 Task: Check the average views per listing of natural gas utilities in the last 3 years.
Action: Mouse moved to (831, 188)
Screenshot: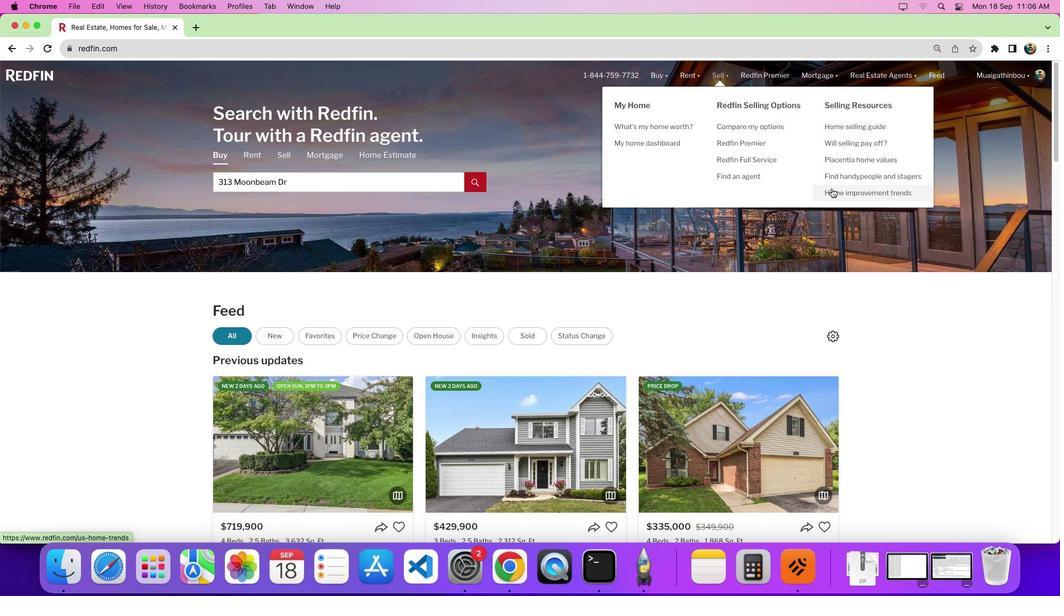 
Action: Mouse pressed left at (831, 188)
Screenshot: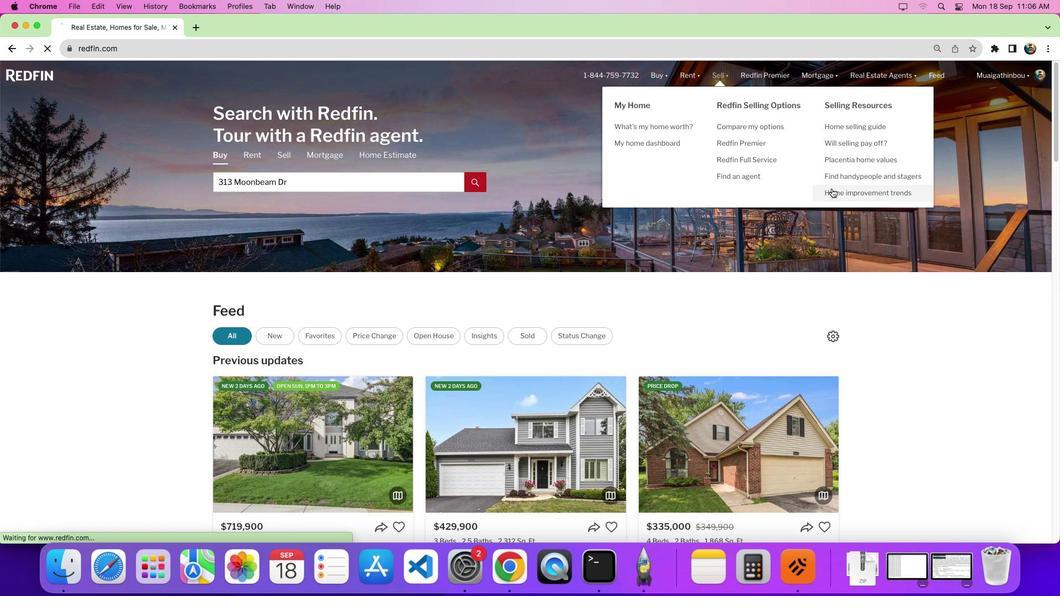 
Action: Mouse pressed left at (831, 188)
Screenshot: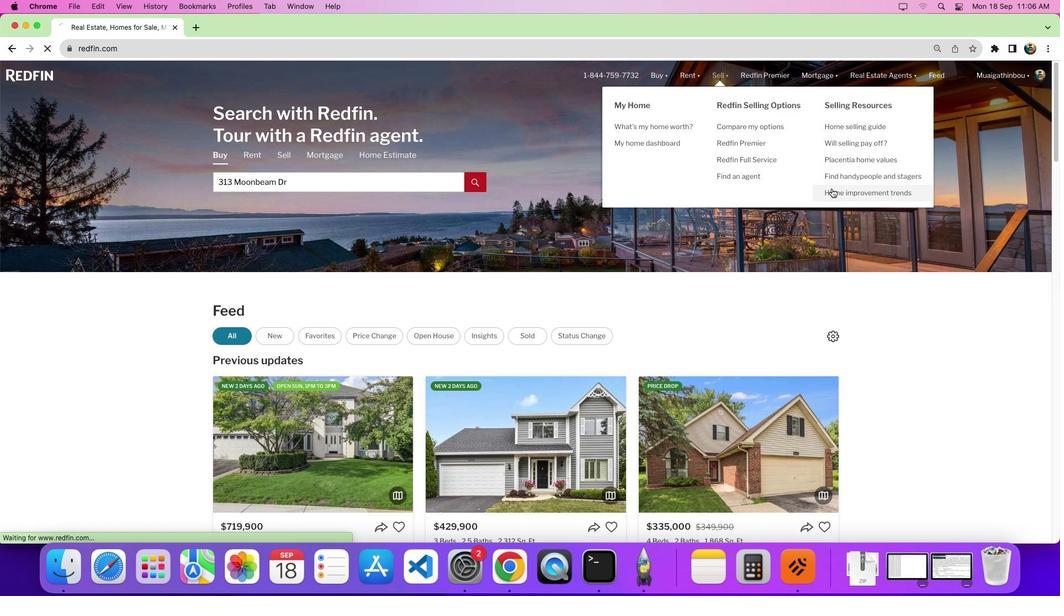 
Action: Mouse moved to (290, 213)
Screenshot: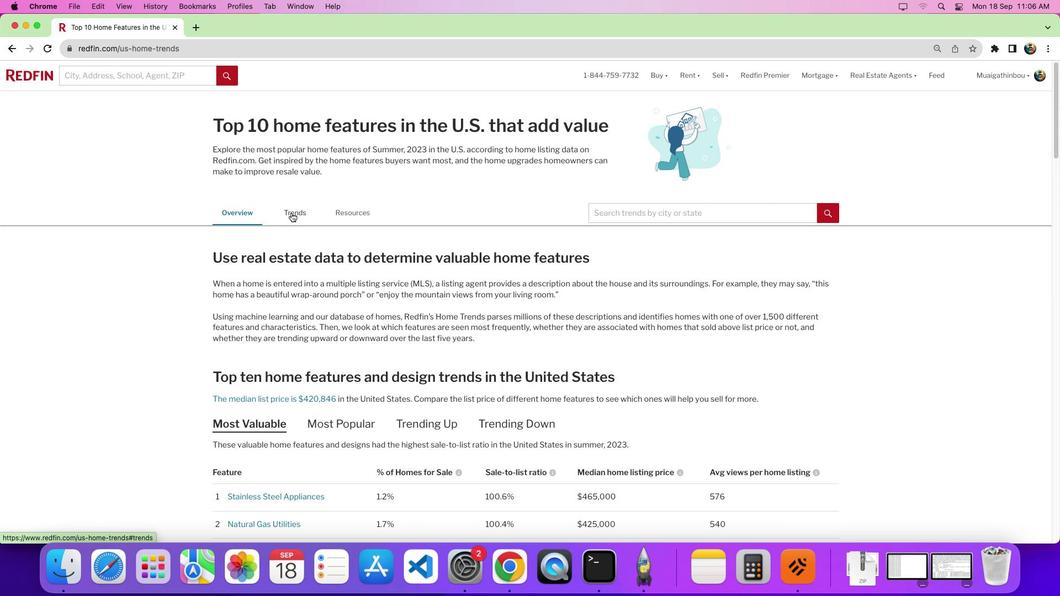 
Action: Mouse pressed left at (290, 213)
Screenshot: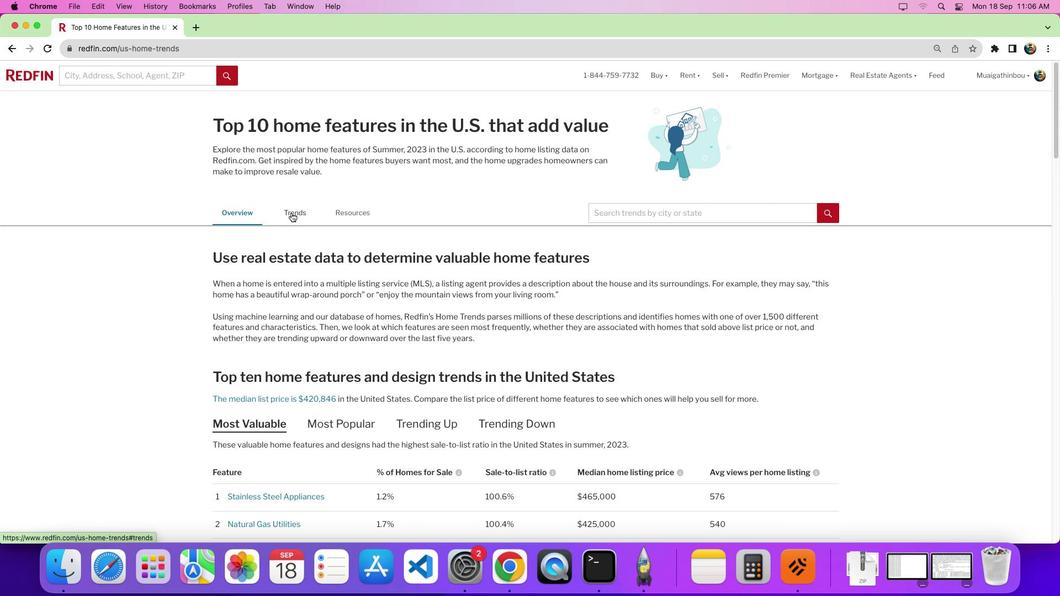
Action: Mouse moved to (494, 286)
Screenshot: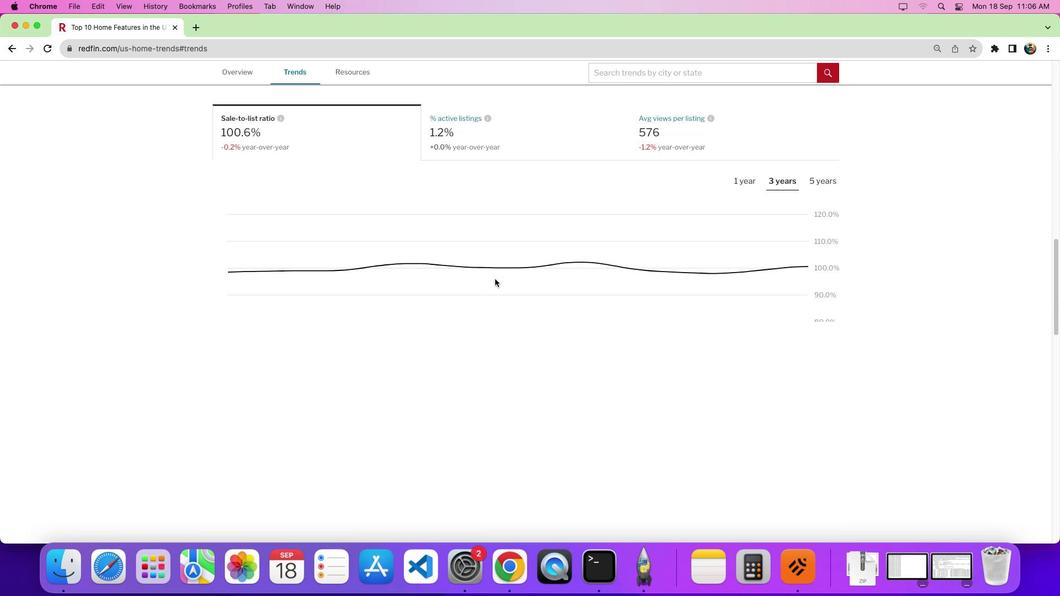 
Action: Mouse scrolled (494, 286) with delta (0, 0)
Screenshot: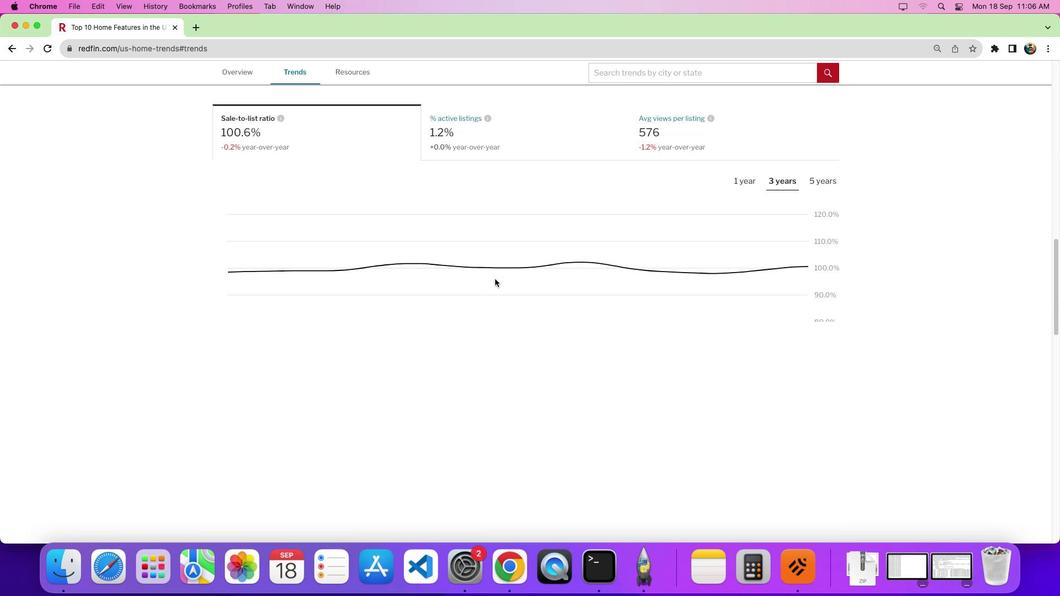 
Action: Mouse scrolled (494, 286) with delta (0, -1)
Screenshot: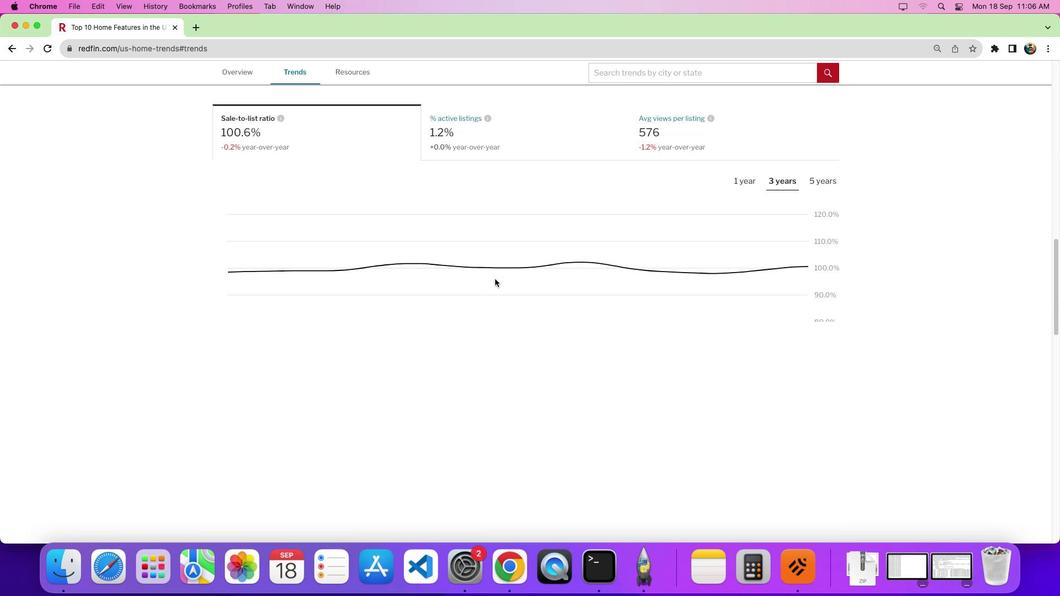 
Action: Mouse moved to (494, 285)
Screenshot: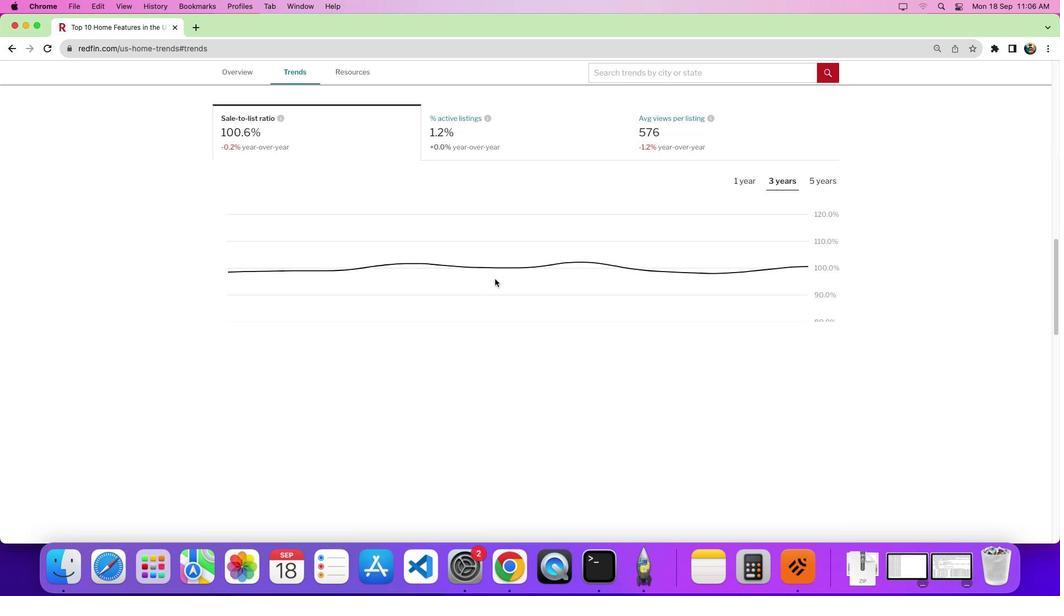 
Action: Mouse scrolled (494, 285) with delta (0, -4)
Screenshot: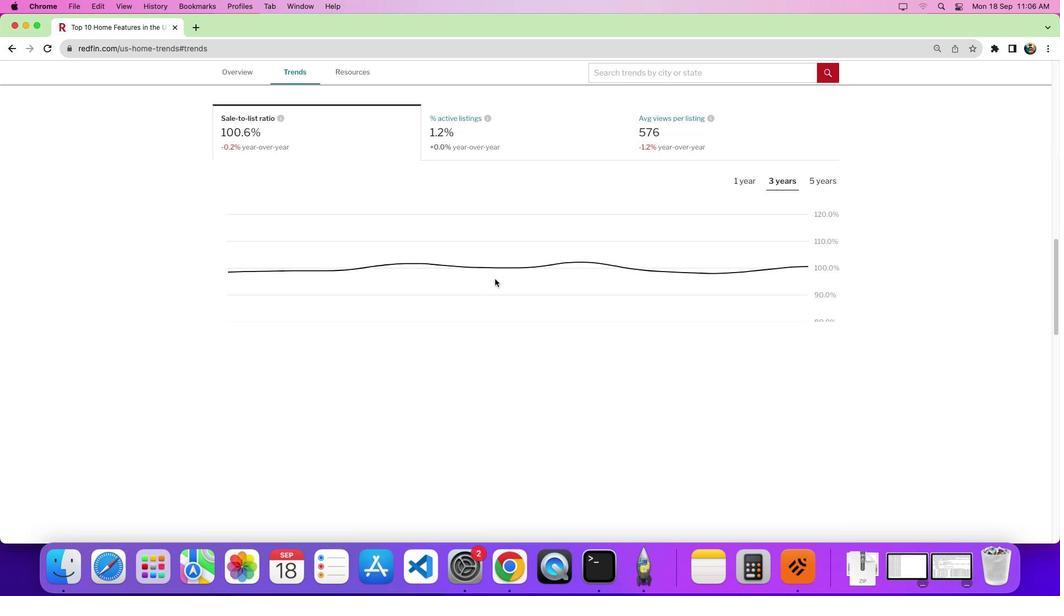 
Action: Mouse moved to (494, 284)
Screenshot: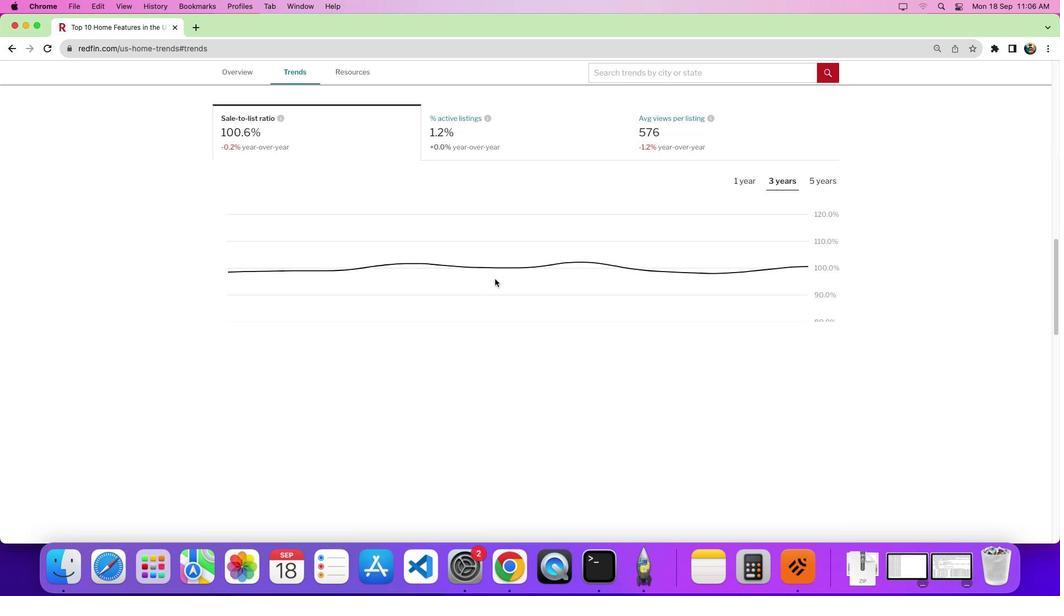 
Action: Mouse scrolled (494, 284) with delta (0, -7)
Screenshot: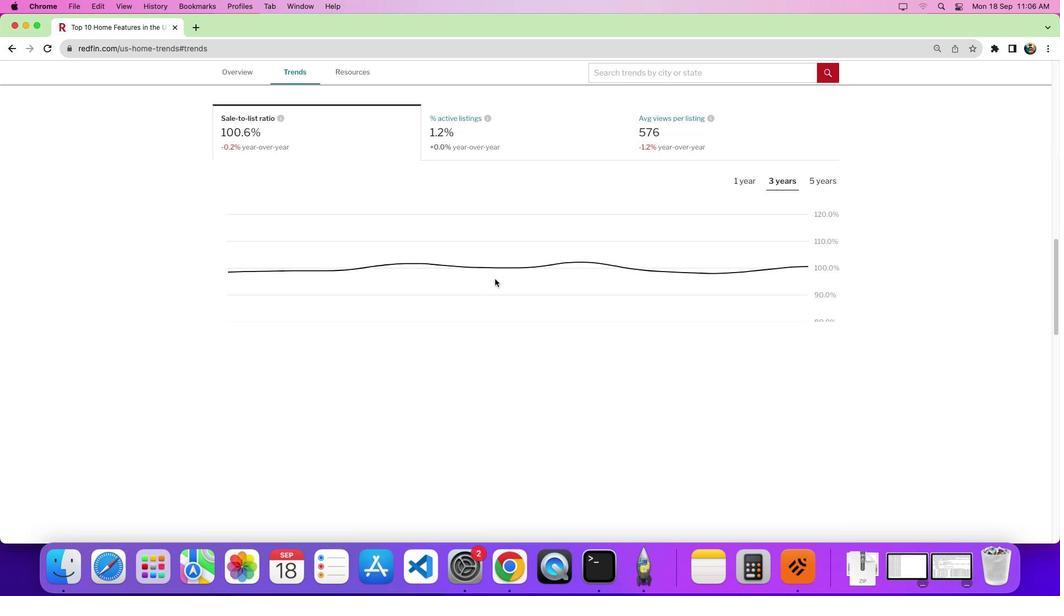
Action: Mouse moved to (382, 241)
Screenshot: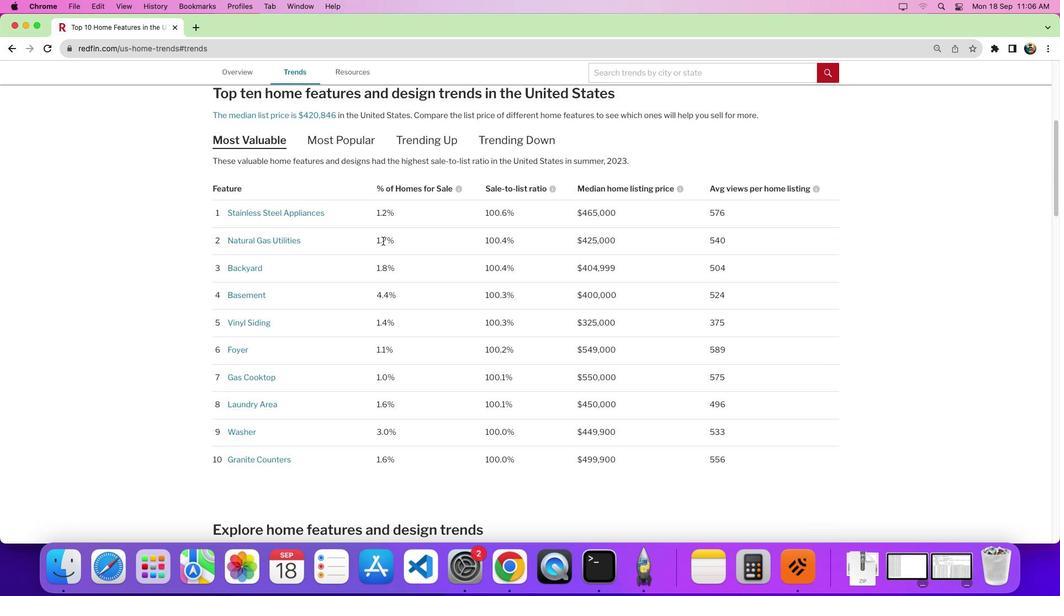 
Action: Mouse scrolled (382, 241) with delta (0, 0)
Screenshot: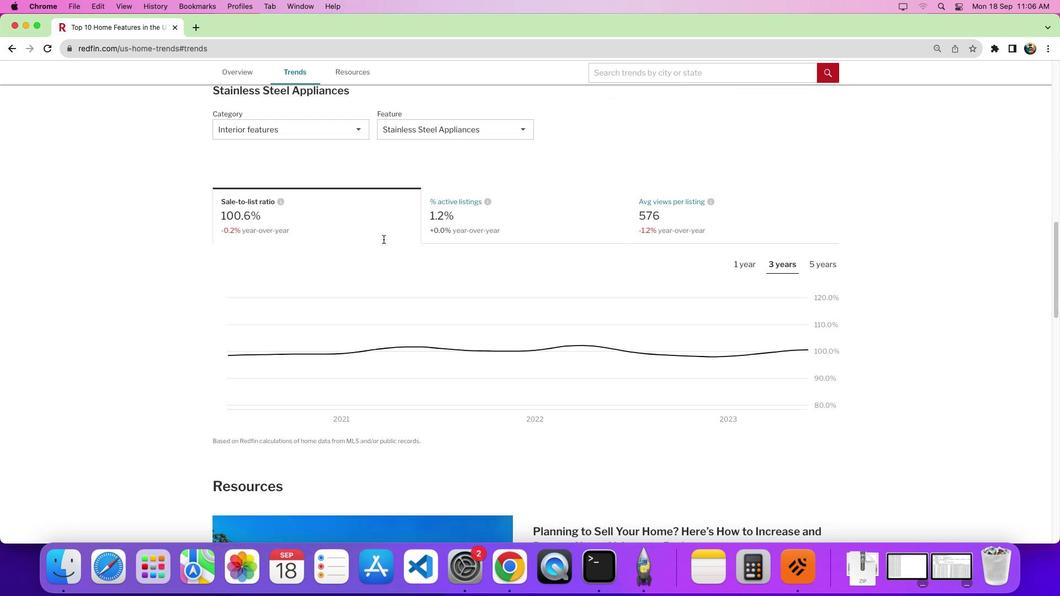 
Action: Mouse scrolled (382, 241) with delta (0, 0)
Screenshot: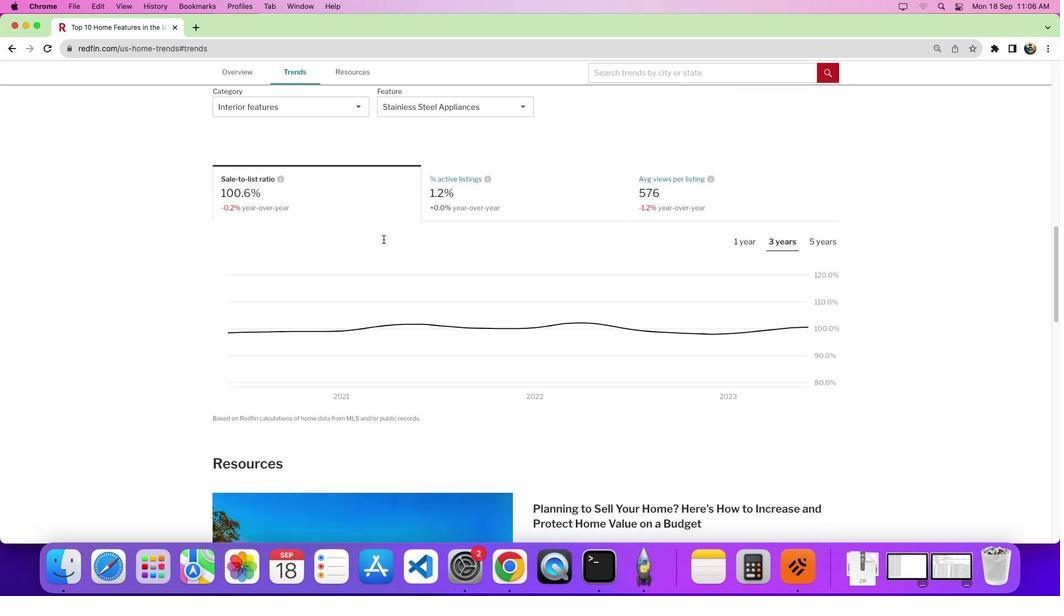 
Action: Mouse moved to (383, 240)
Screenshot: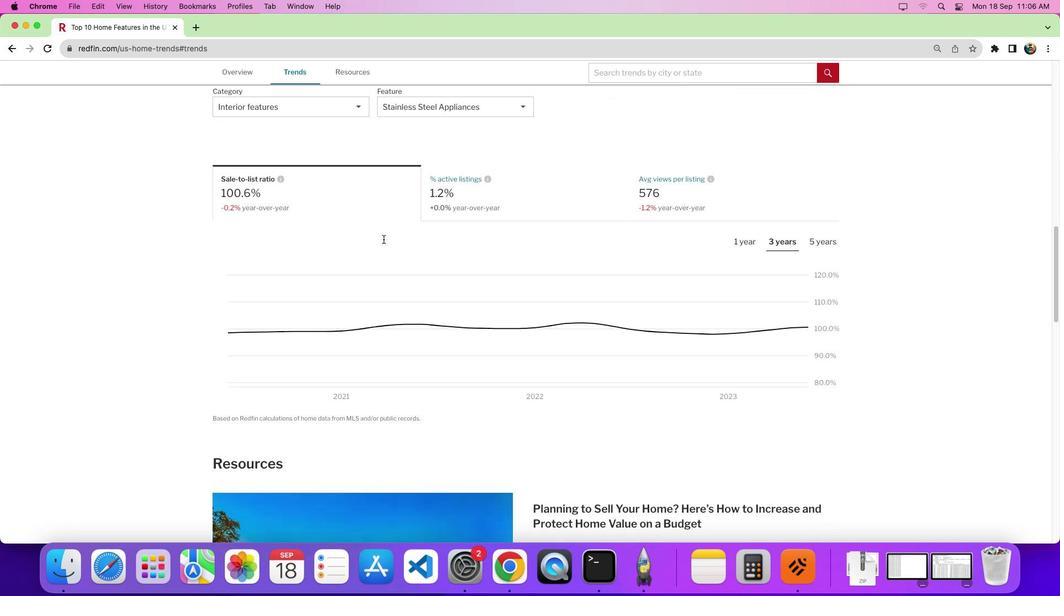 
Action: Mouse scrolled (383, 240) with delta (0, -4)
Screenshot: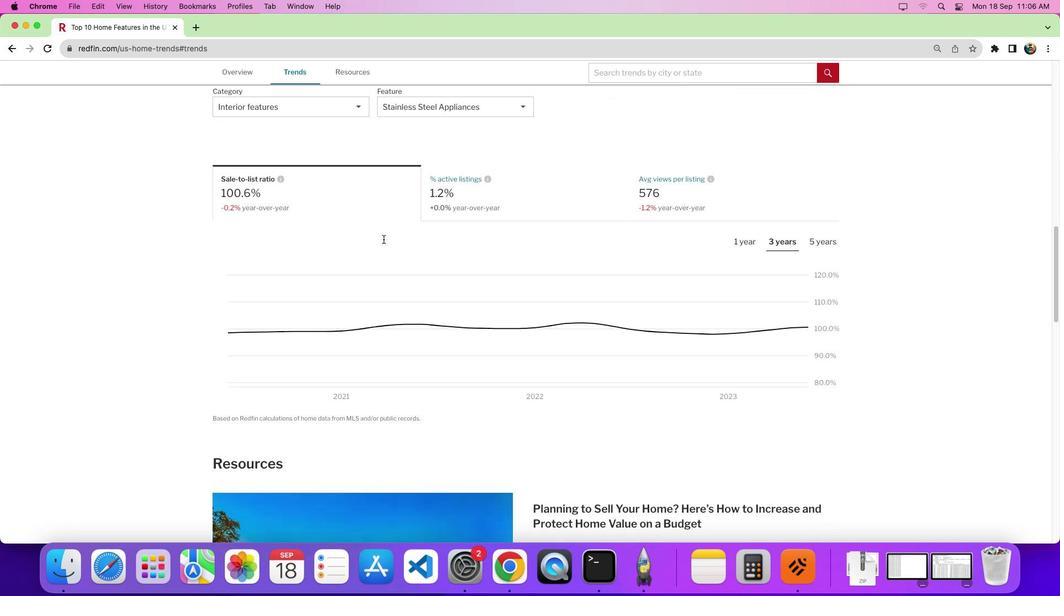 
Action: Mouse moved to (383, 239)
Screenshot: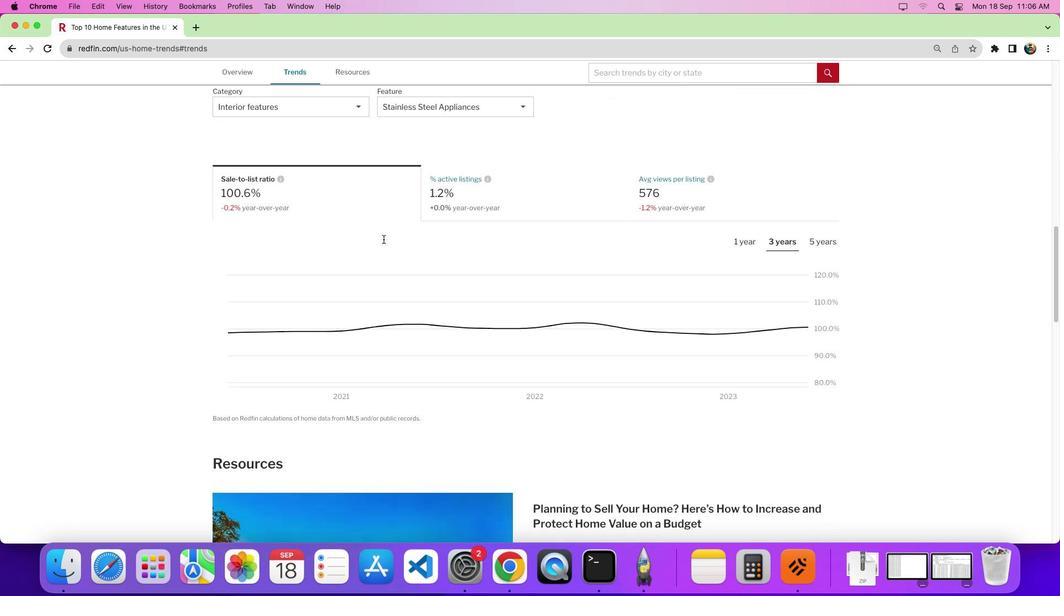 
Action: Mouse scrolled (383, 239) with delta (0, -6)
Screenshot: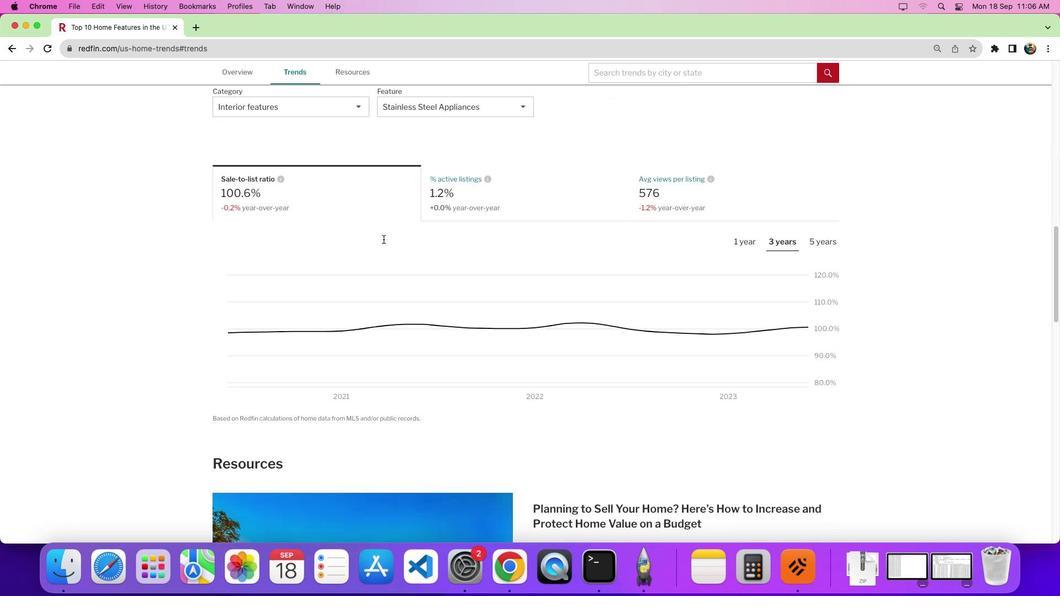 
Action: Mouse moved to (297, 107)
Screenshot: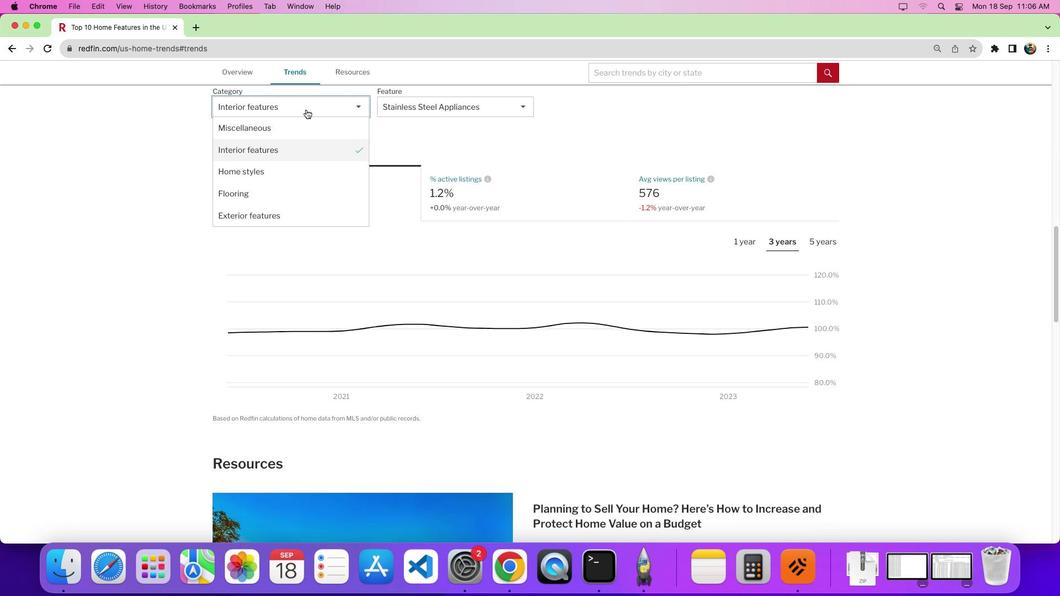 
Action: Mouse pressed left at (297, 107)
Screenshot: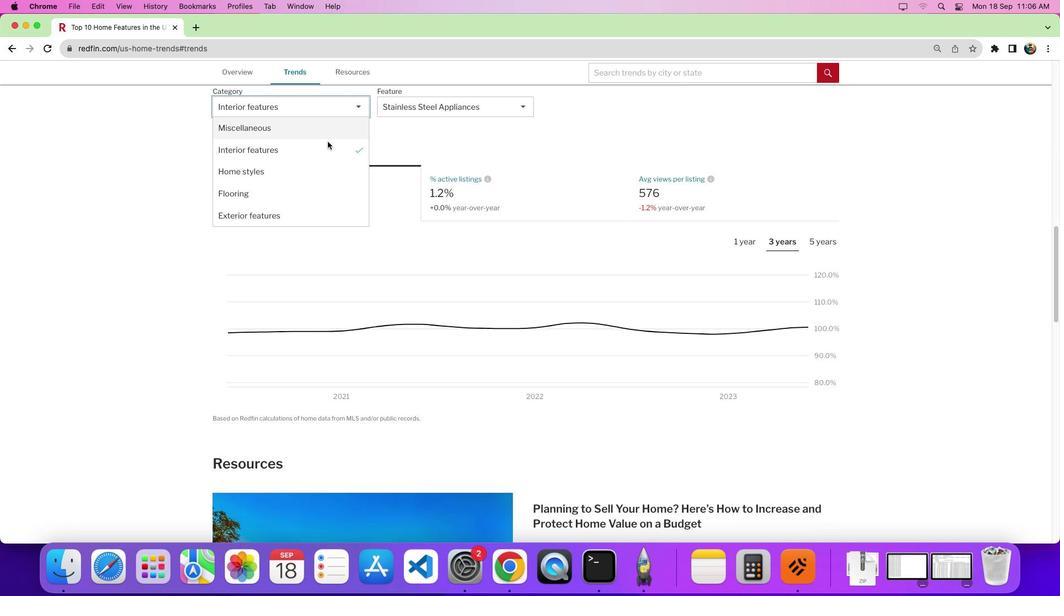 
Action: Mouse moved to (342, 153)
Screenshot: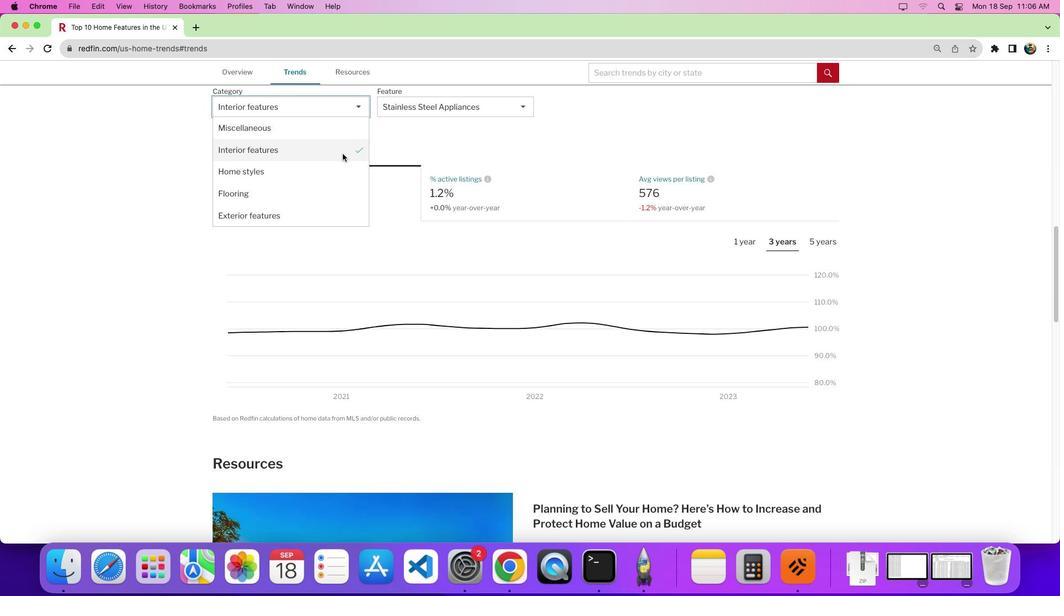 
Action: Mouse pressed left at (342, 153)
Screenshot: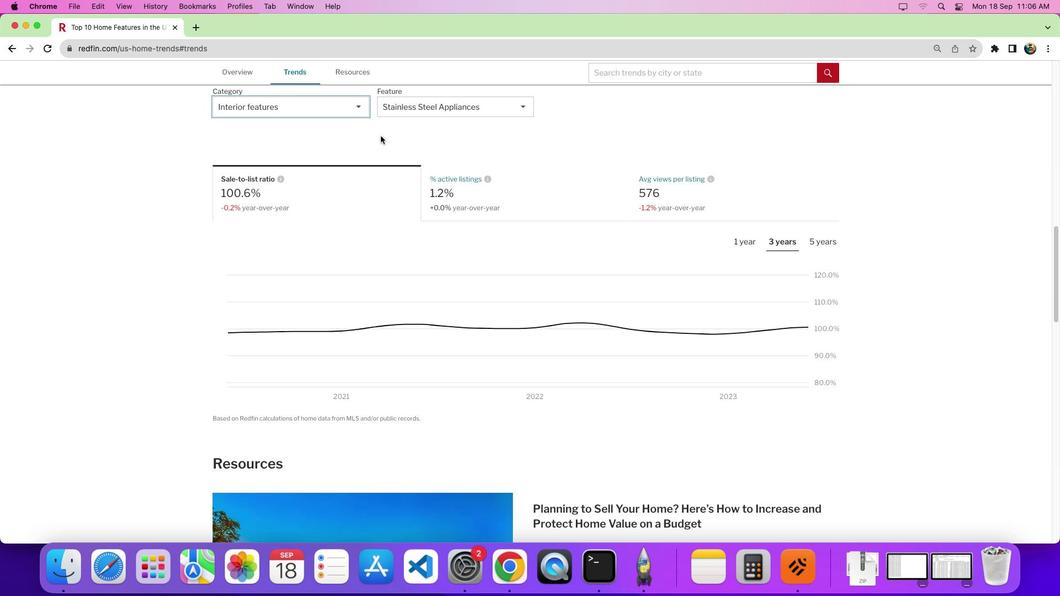 
Action: Mouse moved to (456, 101)
Screenshot: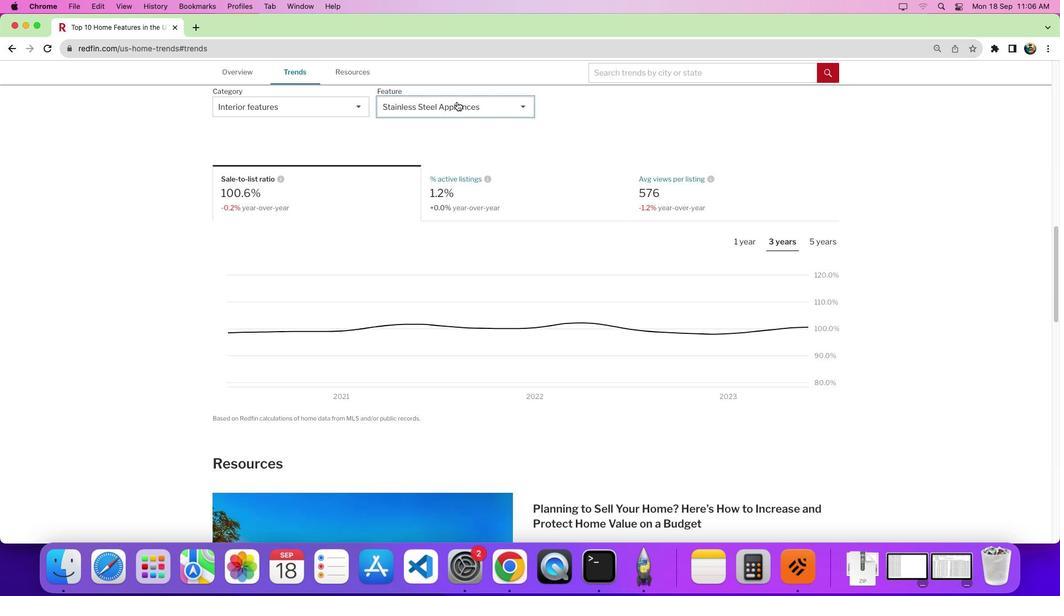 
Action: Mouse pressed left at (456, 101)
Screenshot: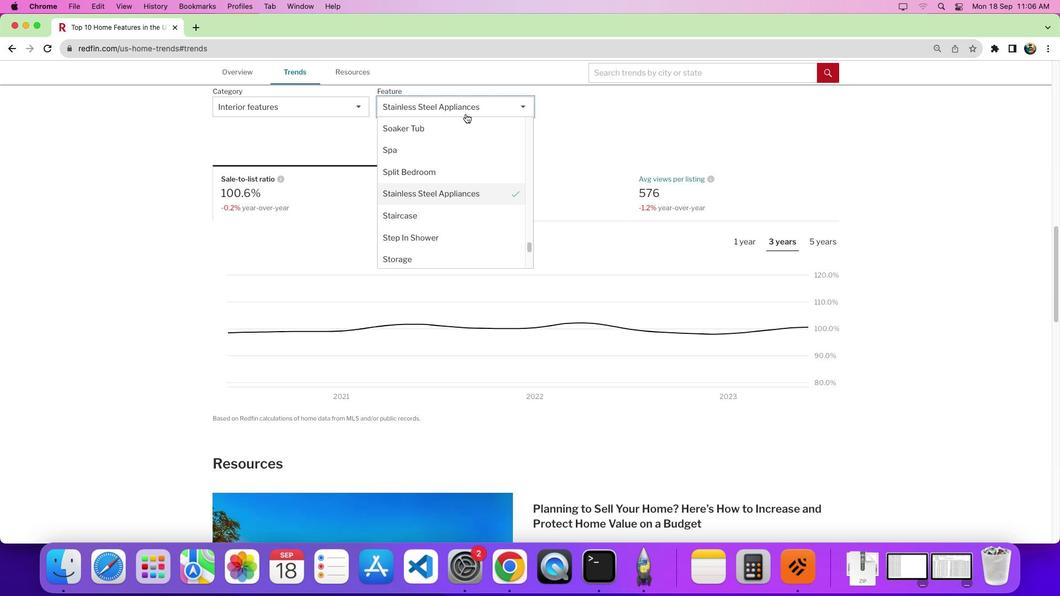 
Action: Mouse moved to (526, 204)
Screenshot: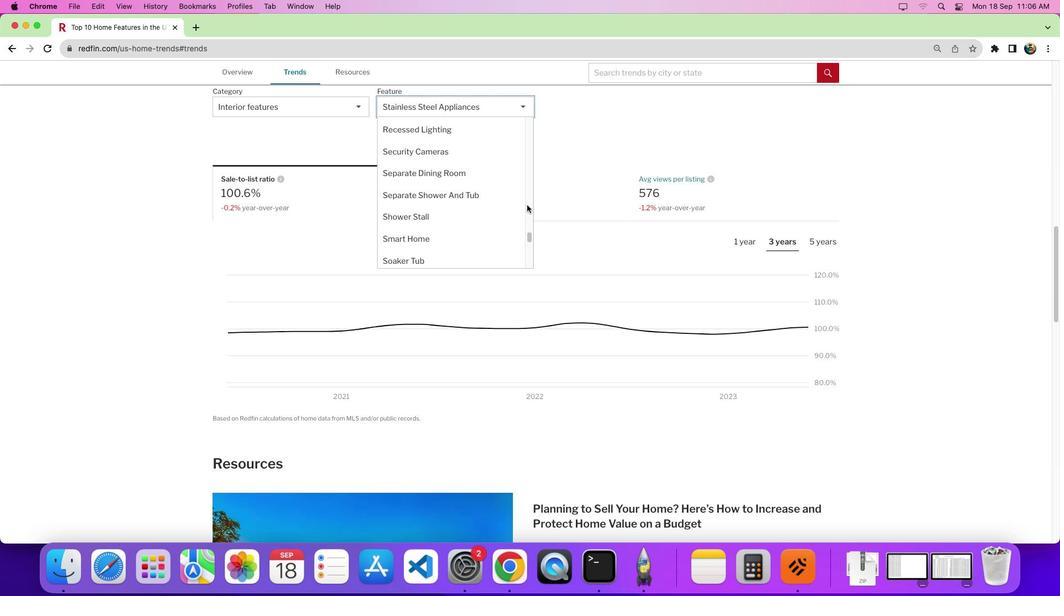 
Action: Mouse pressed left at (526, 204)
Screenshot: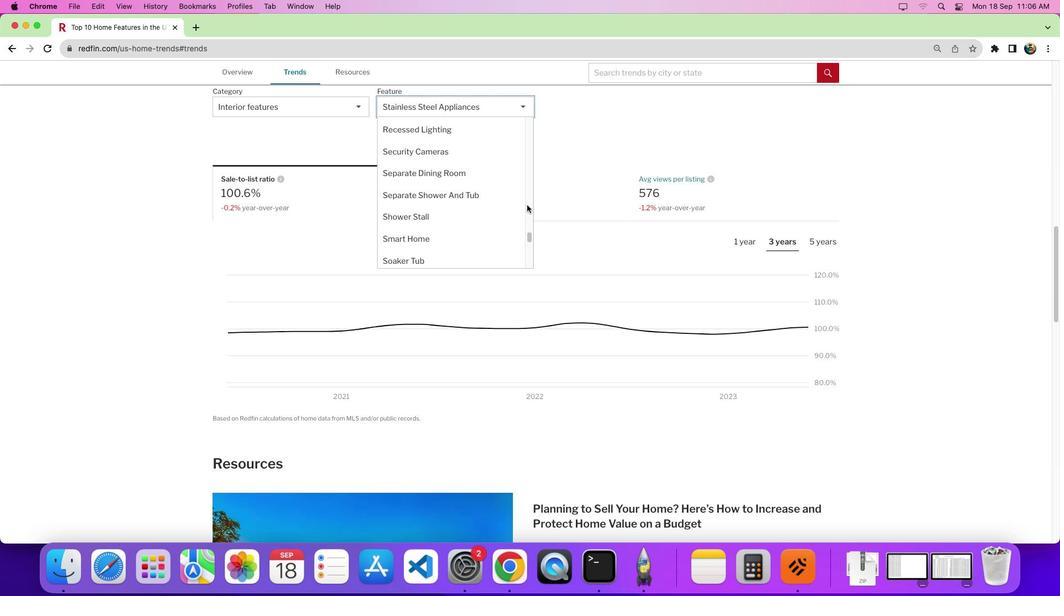 
Action: Mouse moved to (527, 204)
Screenshot: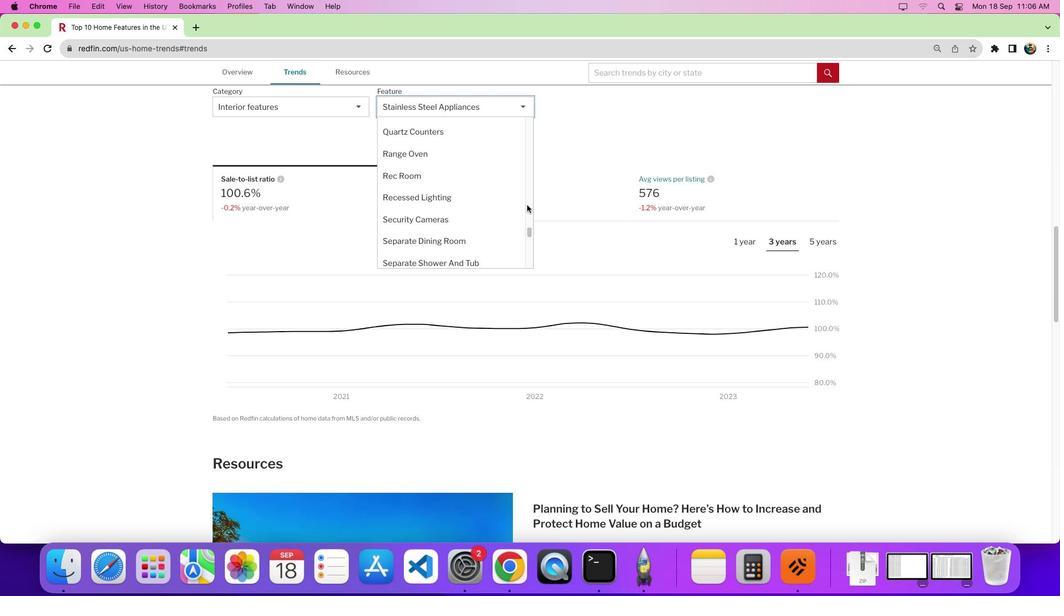 
Action: Mouse pressed left at (527, 204)
Screenshot: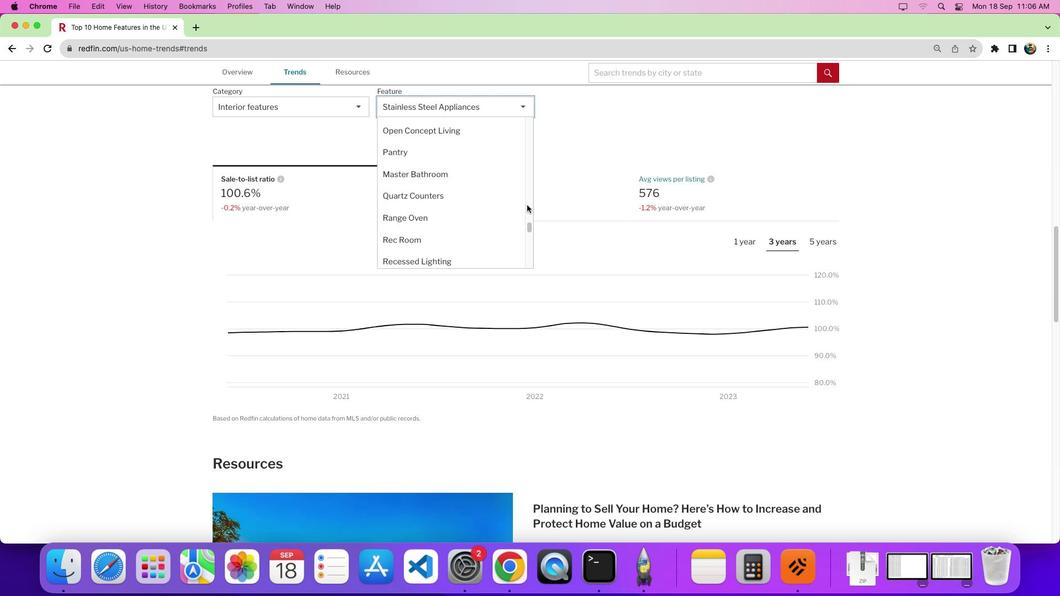 
Action: Mouse moved to (532, 210)
Screenshot: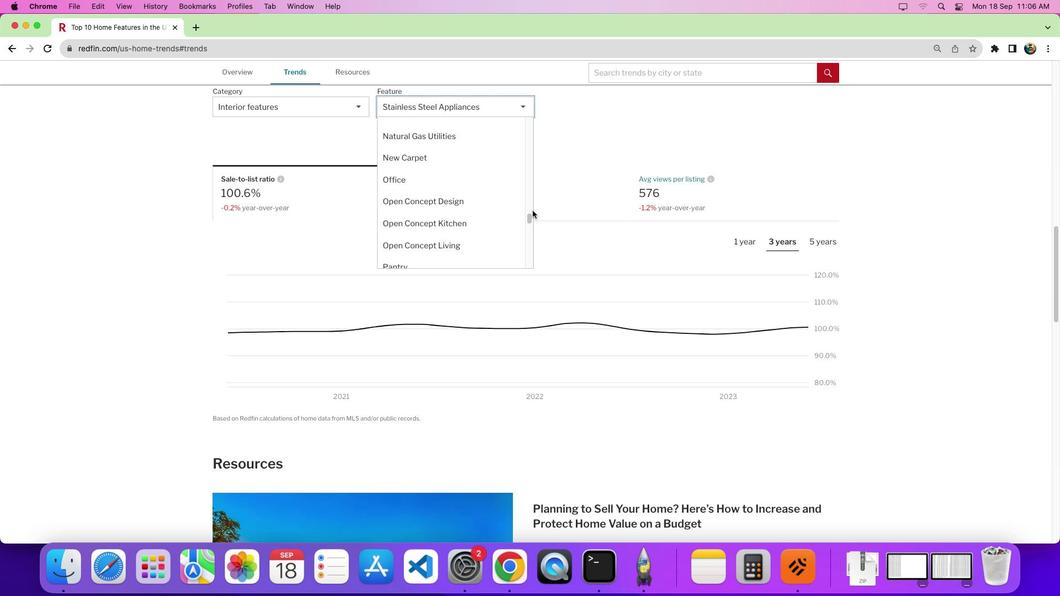 
Action: Mouse pressed left at (532, 210)
Screenshot: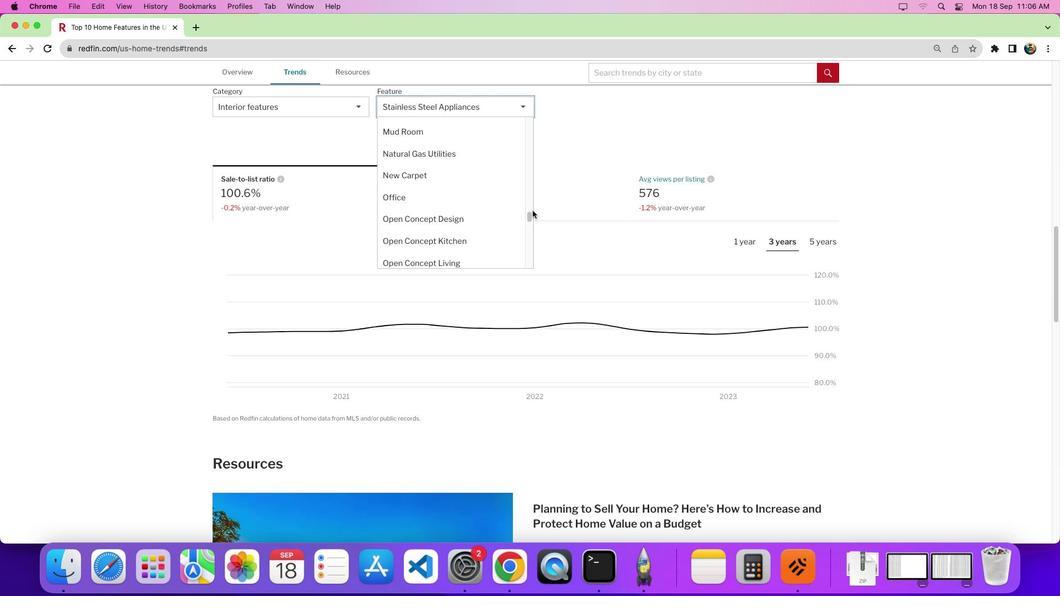 
Action: Mouse moved to (442, 154)
Screenshot: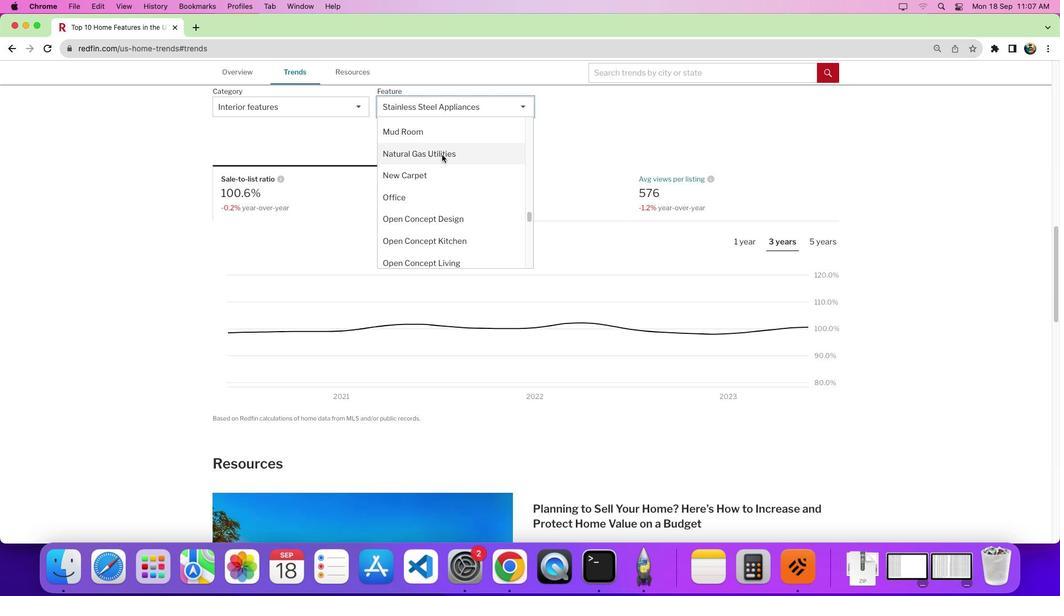 
Action: Mouse pressed left at (442, 154)
Screenshot: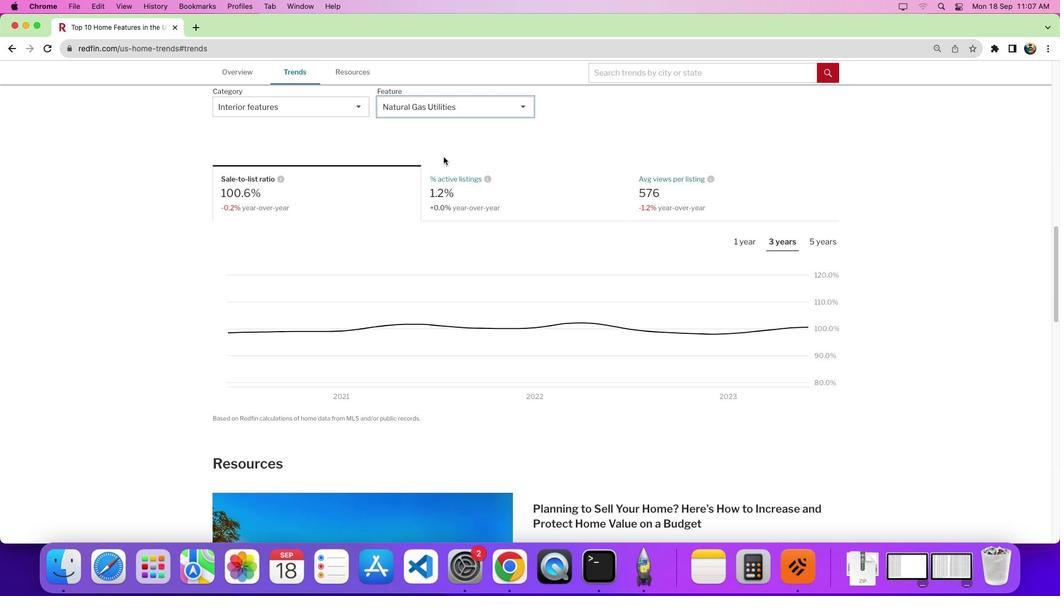 
Action: Mouse moved to (682, 194)
Screenshot: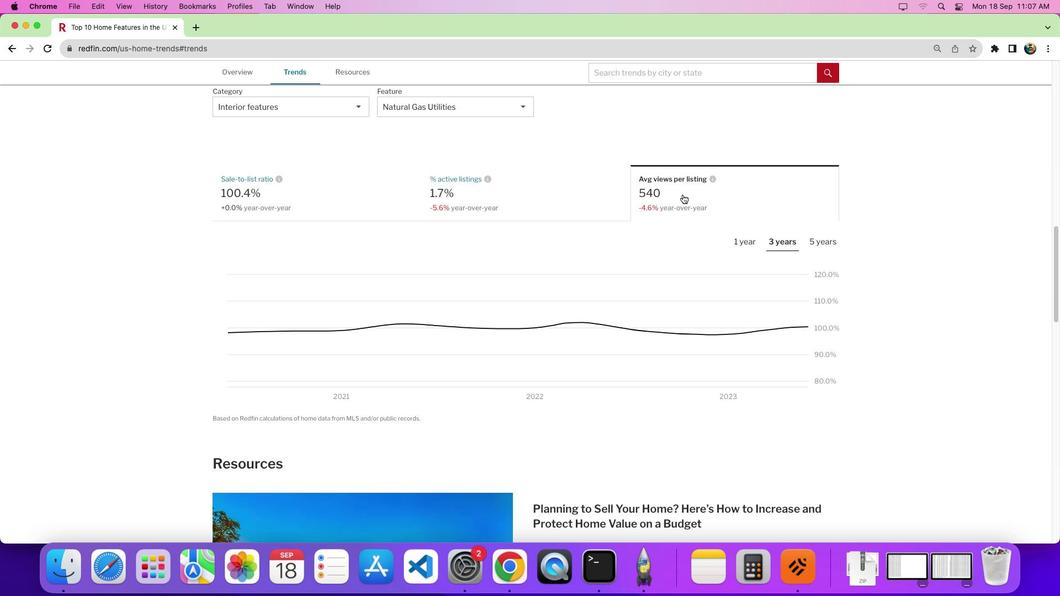 
Action: Mouse pressed left at (682, 194)
Screenshot: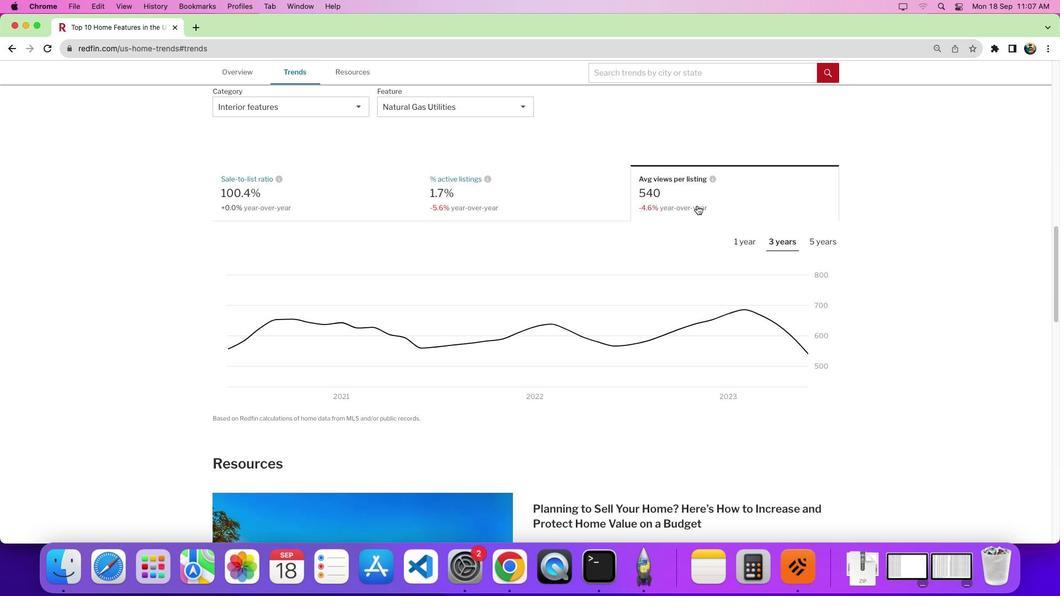 
Action: Mouse moved to (854, 228)
Screenshot: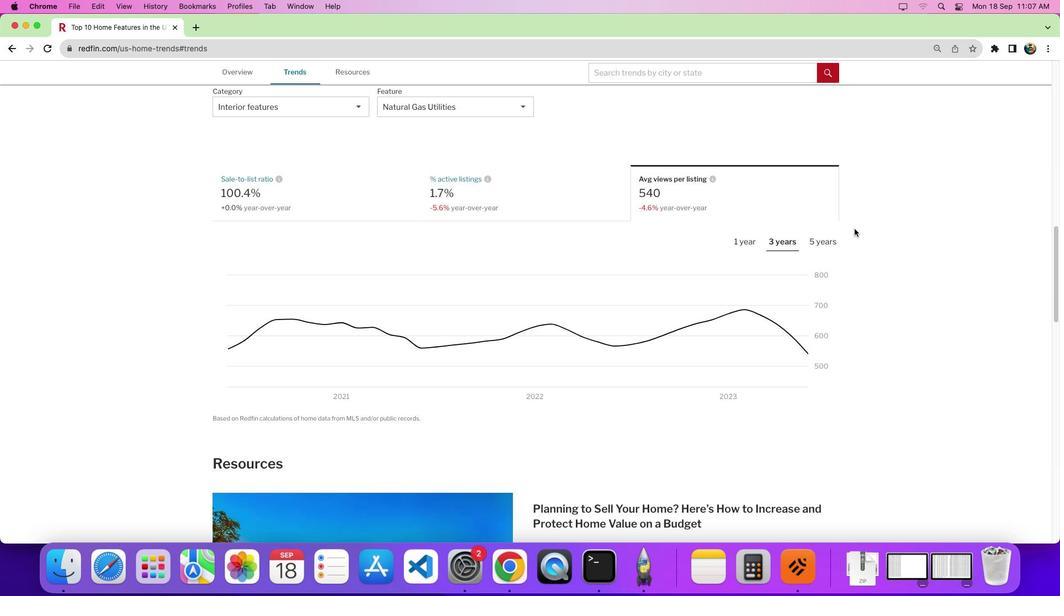
